 Task: Create ChildIssue0000000535 as Child Issue of Issue Issue0000000268 in Backlog  in Scrum Project Project0000000054 in Jira. Create ChildIssue0000000536 as Child Issue of Issue Issue0000000268 in Backlog  in Scrum Project Project0000000054 in Jira. Create ChildIssue0000000537 as Child Issue of Issue Issue0000000269 in Backlog  in Scrum Project Project0000000054 in Jira. Create ChildIssue0000000538 as Child Issue of Issue Issue0000000269 in Backlog  in Scrum Project Project0000000054 in Jira. Create ChildIssue0000000539 as Child Issue of Issue Issue0000000270 in Backlog  in Scrum Project Project0000000054 in Jira
Action: Mouse moved to (99, 218)
Screenshot: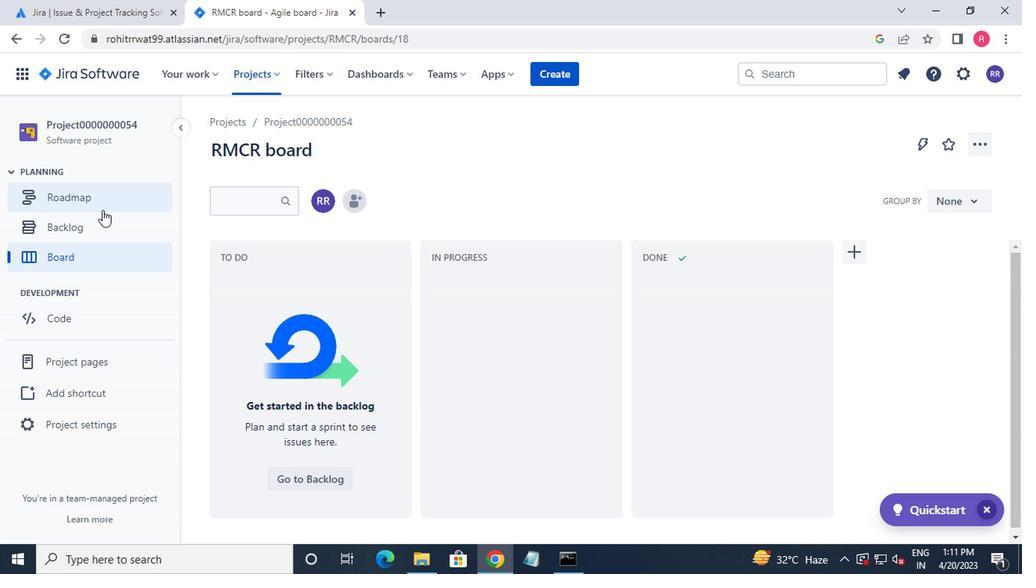 
Action: Mouse pressed left at (99, 218)
Screenshot: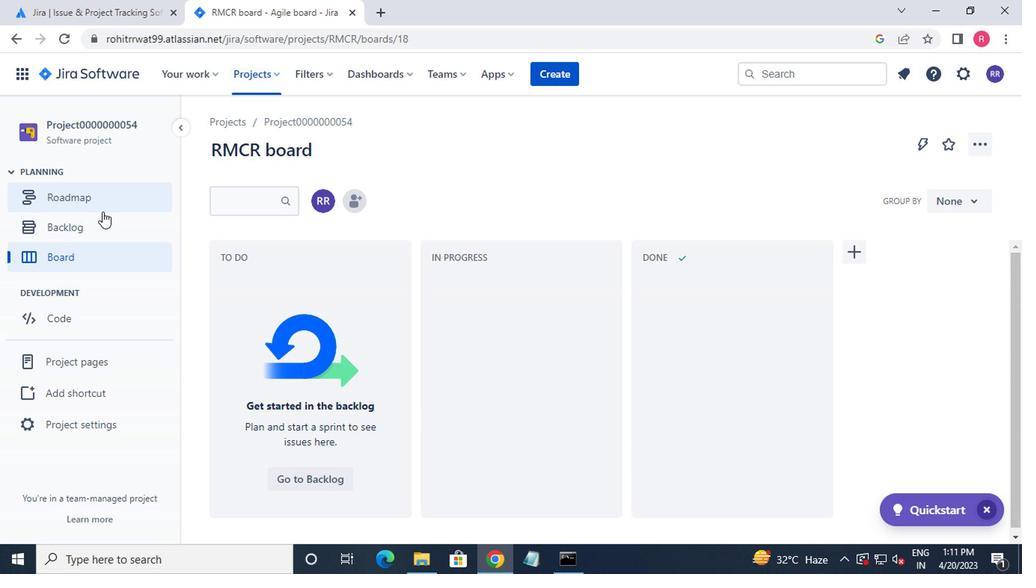 
Action: Mouse moved to (39, 44)
Screenshot: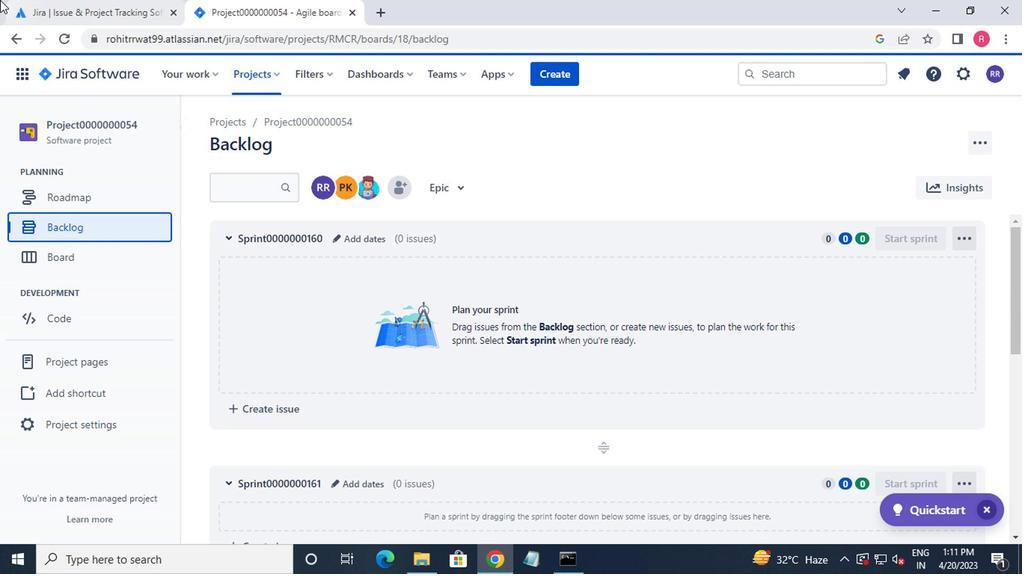 
Action: Mouse scrolled (39, 44) with delta (0, 0)
Screenshot: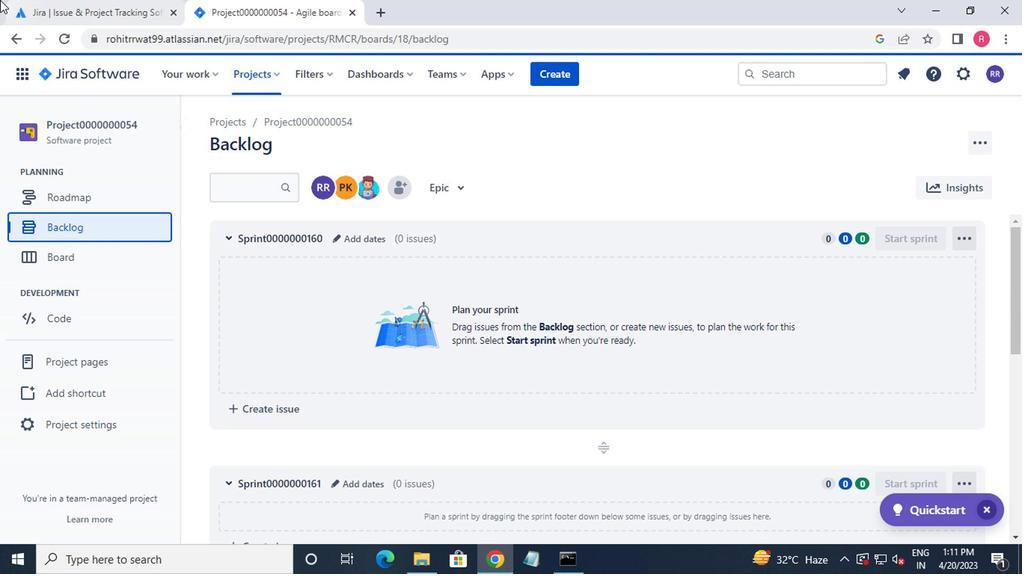 
Action: Mouse moved to (250, 190)
Screenshot: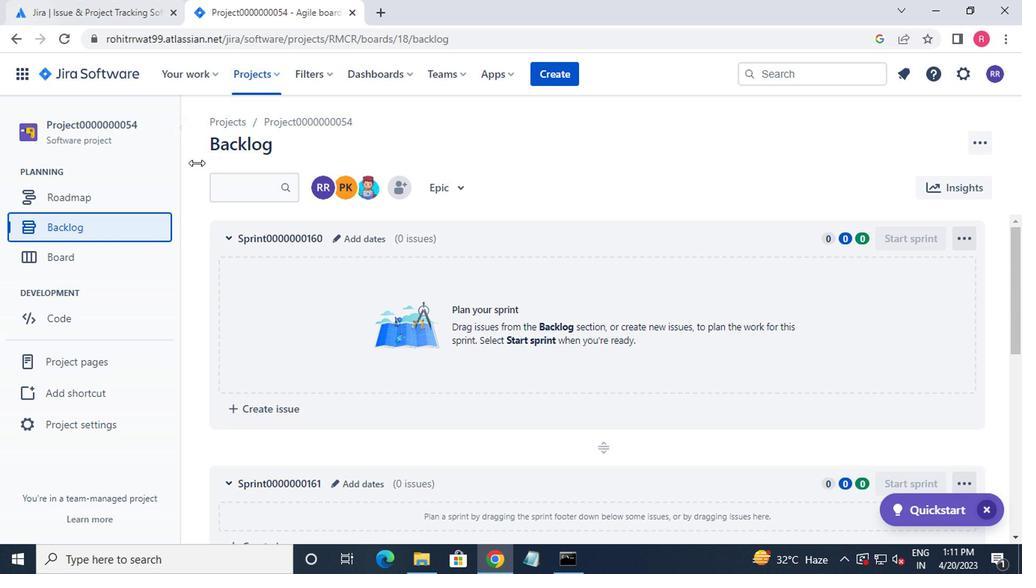 
Action: Mouse scrolled (250, 190) with delta (0, 0)
Screenshot: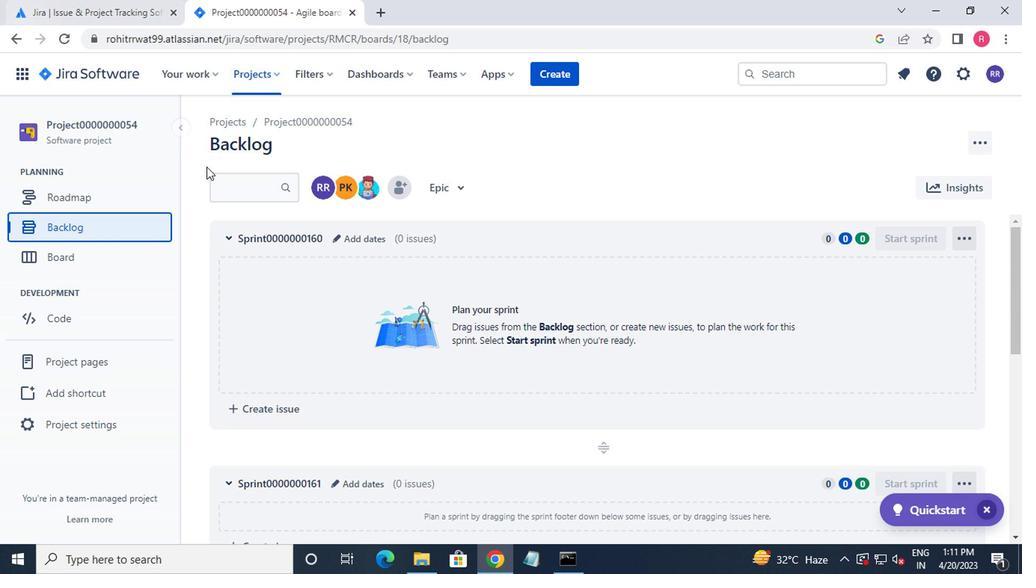 
Action: Mouse moved to (290, 217)
Screenshot: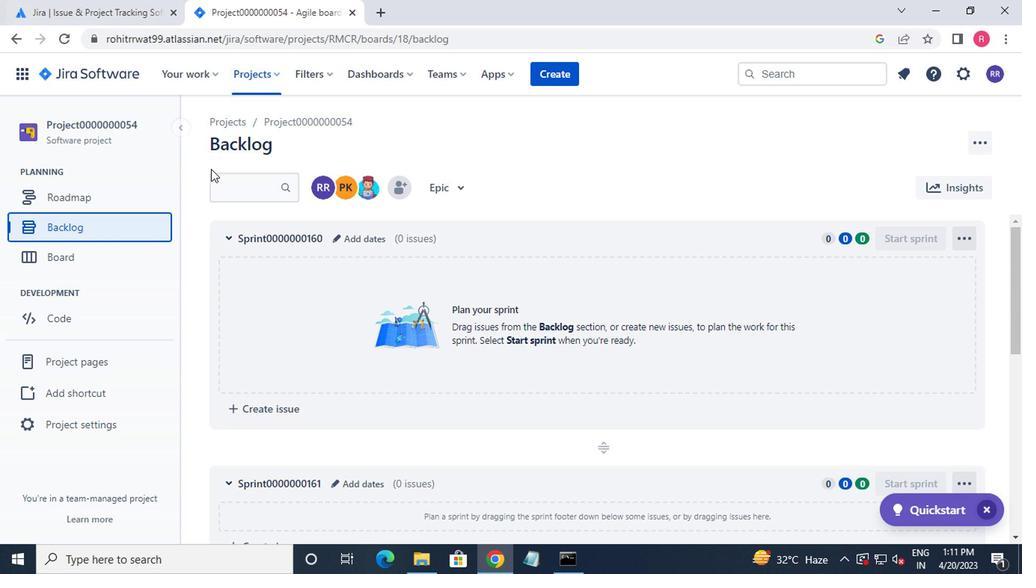 
Action: Mouse scrolled (290, 216) with delta (0, -1)
Screenshot: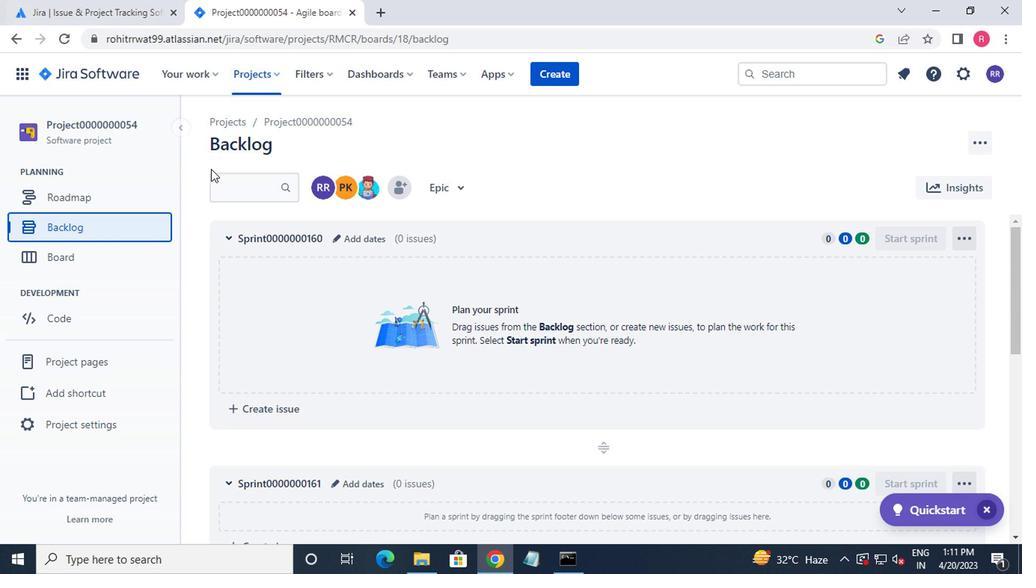 
Action: Mouse moved to (319, 234)
Screenshot: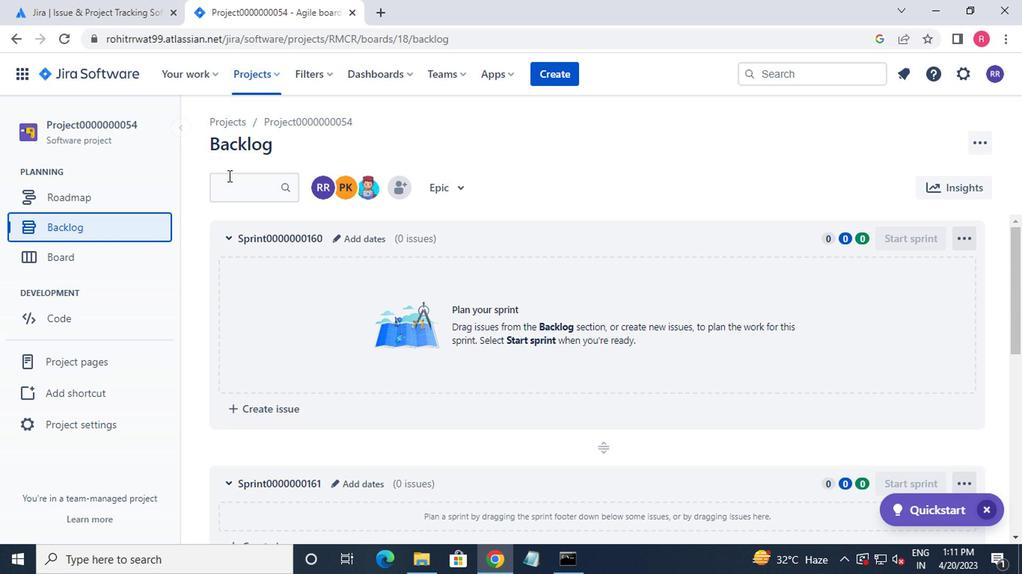 
Action: Mouse scrolled (319, 234) with delta (0, 0)
Screenshot: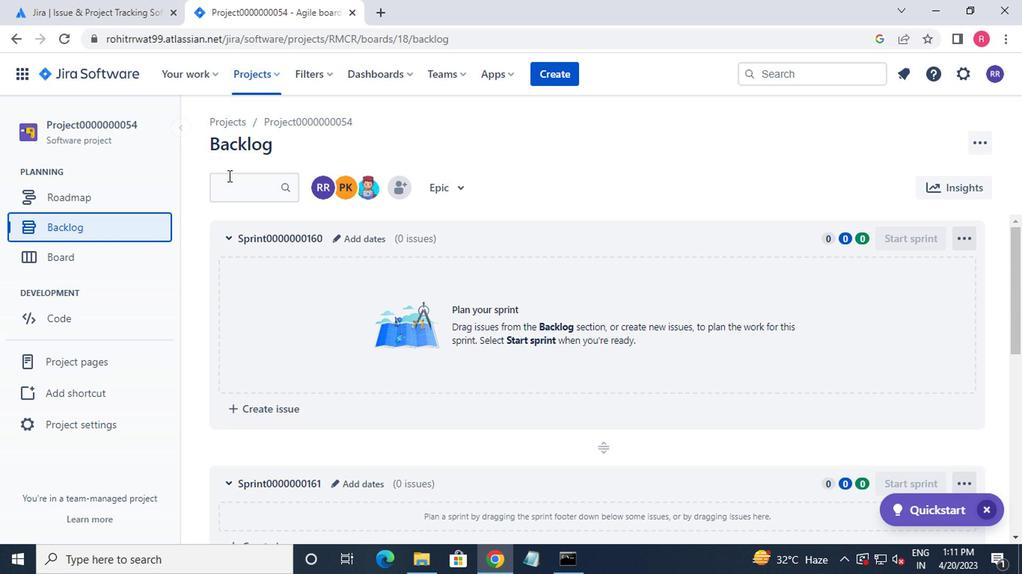 
Action: Mouse moved to (396, 256)
Screenshot: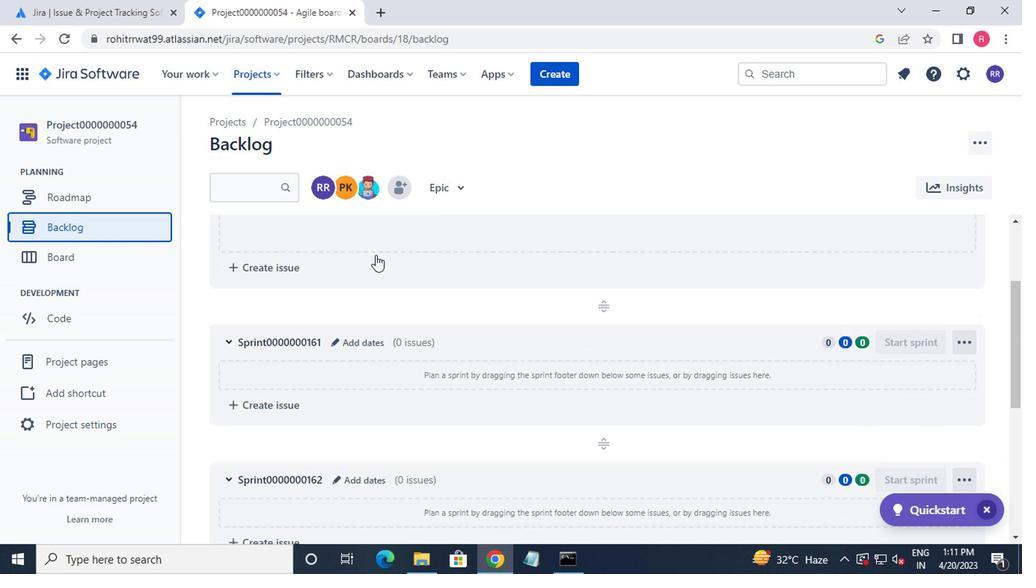 
Action: Mouse scrolled (396, 255) with delta (0, -1)
Screenshot: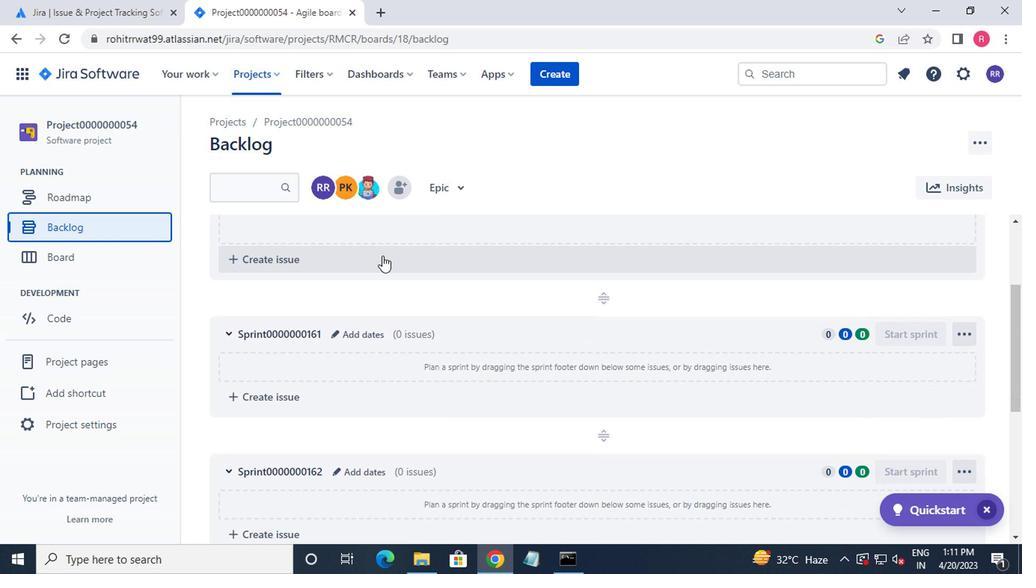 
Action: Mouse scrolled (396, 255) with delta (0, -1)
Screenshot: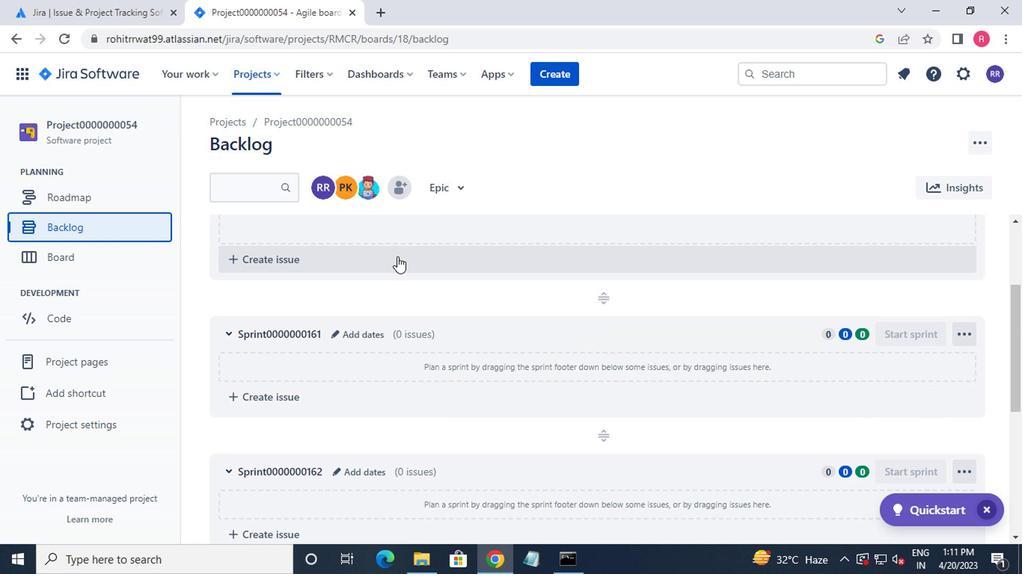 
Action: Mouse scrolled (396, 255) with delta (0, -1)
Screenshot: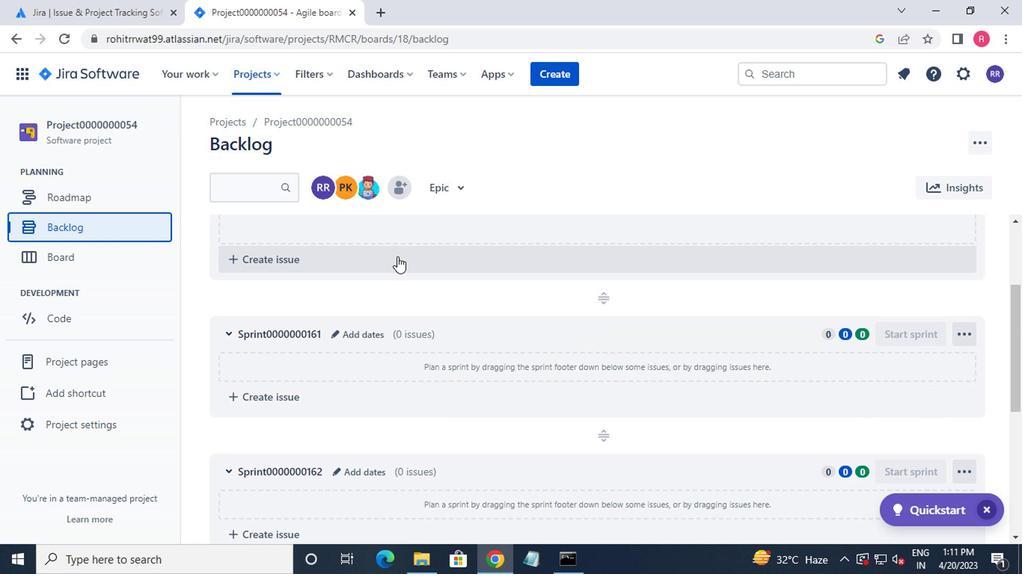 
Action: Mouse moved to (397, 256)
Screenshot: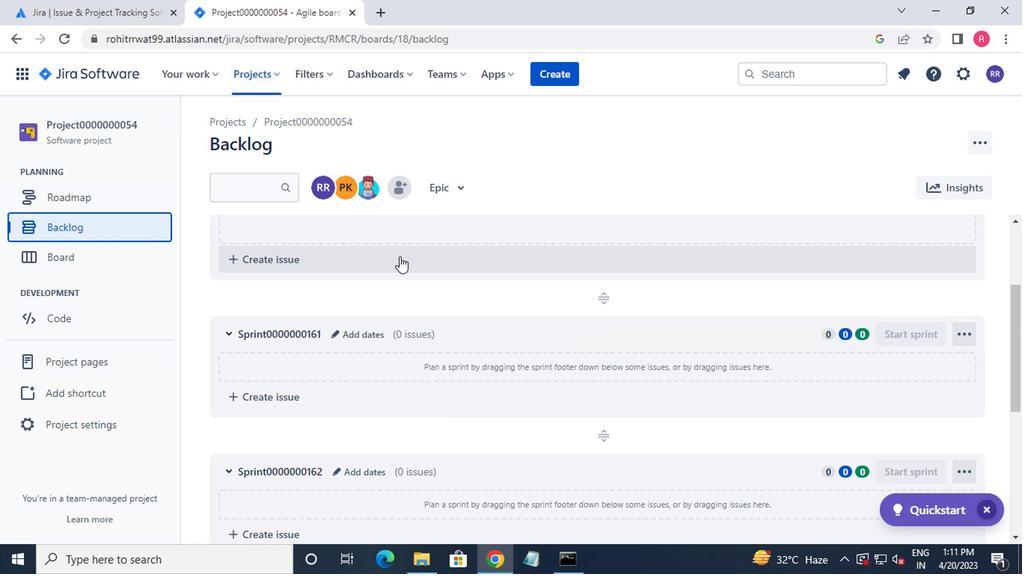 
Action: Mouse scrolled (397, 255) with delta (0, -1)
Screenshot: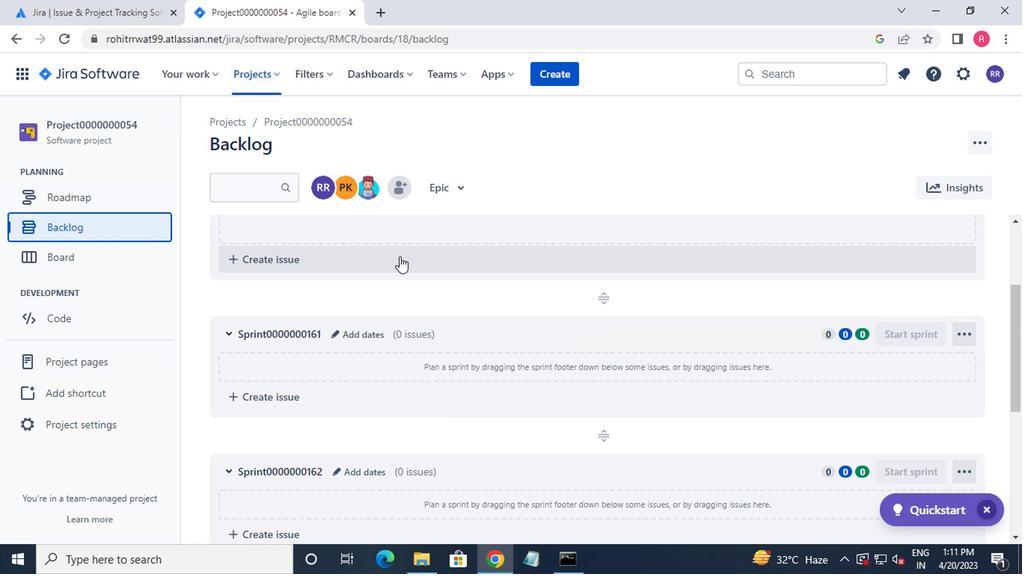 
Action: Mouse moved to (601, 410)
Screenshot: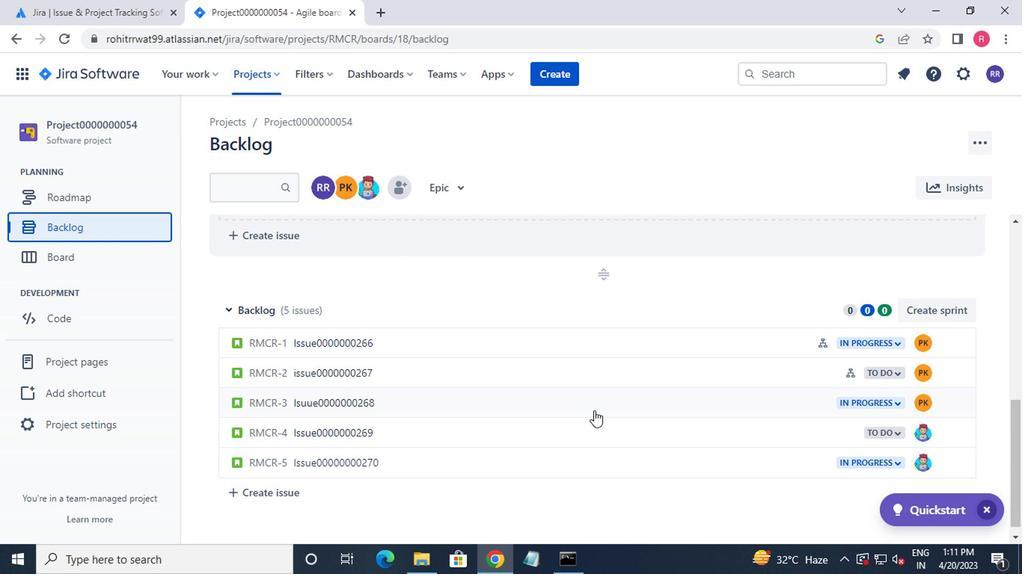 
Action: Mouse pressed left at (601, 410)
Screenshot: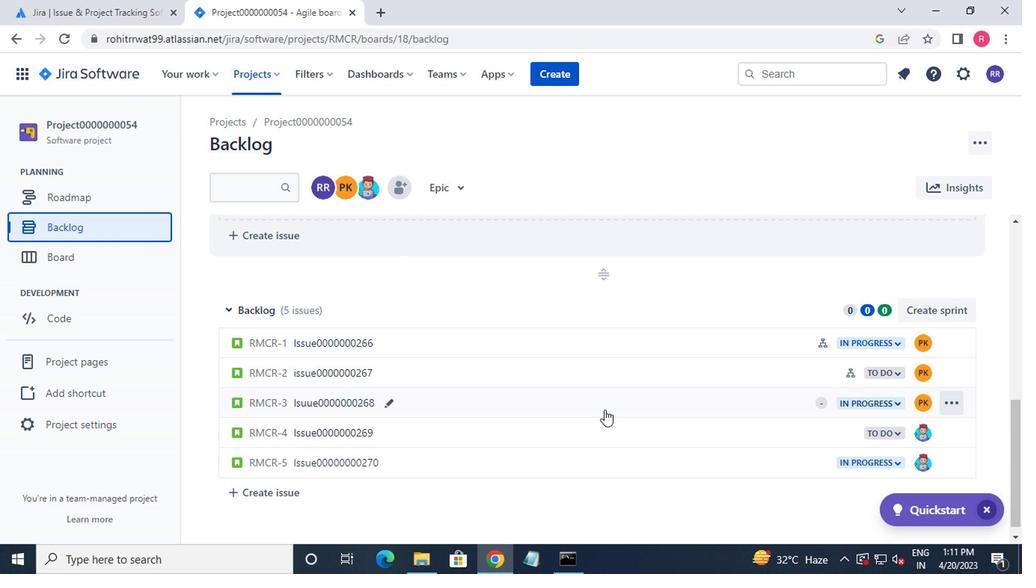 
Action: Mouse moved to (742, 299)
Screenshot: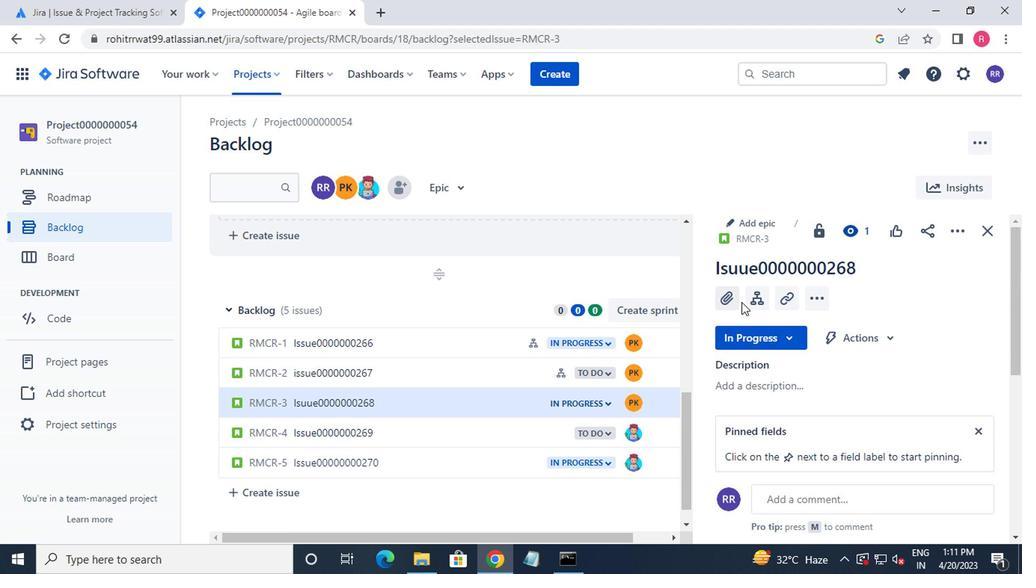 
Action: Mouse pressed left at (742, 299)
Screenshot: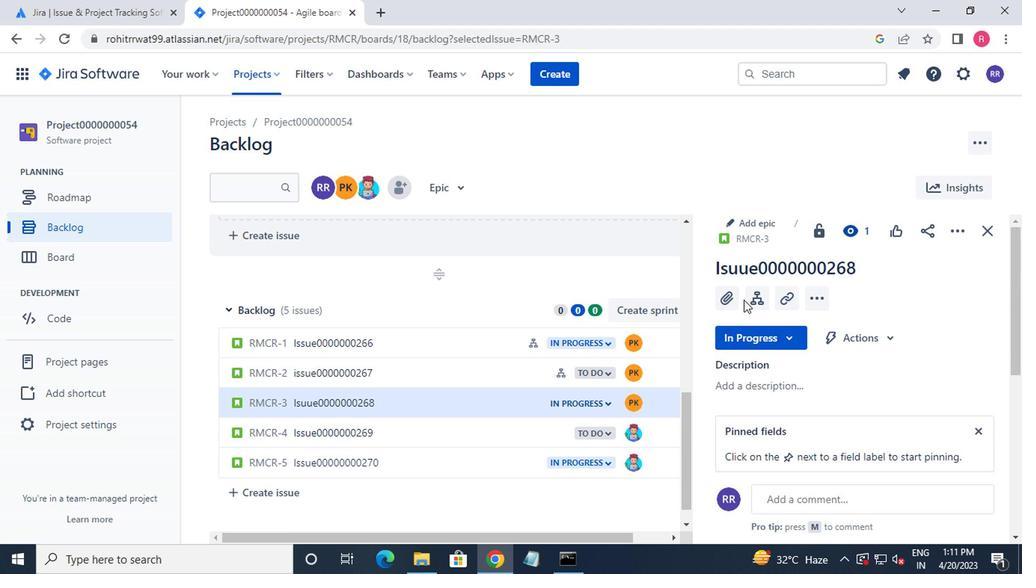 
Action: Mouse moved to (467, 171)
Screenshot: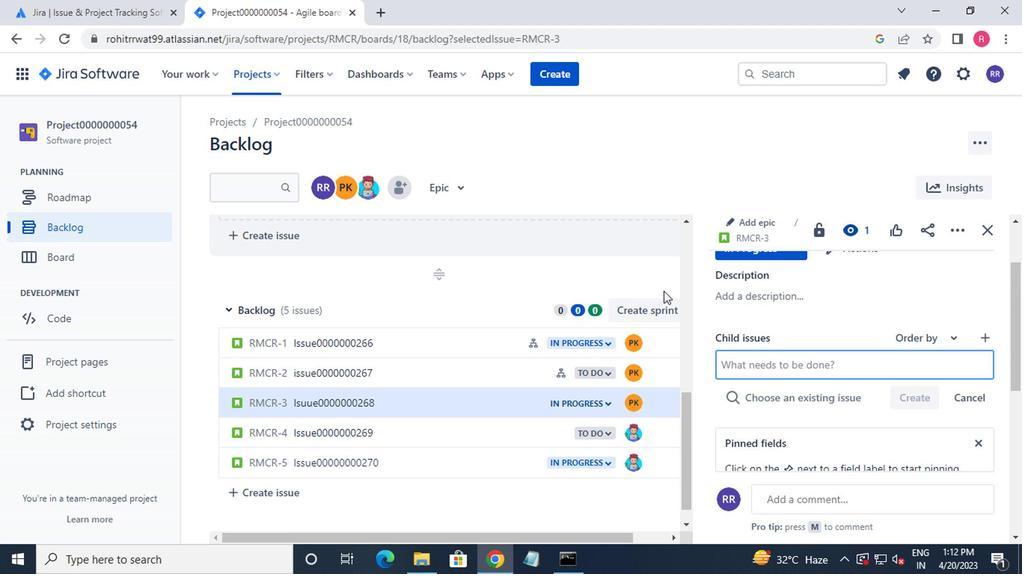 
Action: Key pressed <Key.shift><Key.shift>CHILD<Key.shift>ISSUE0000000535
Screenshot: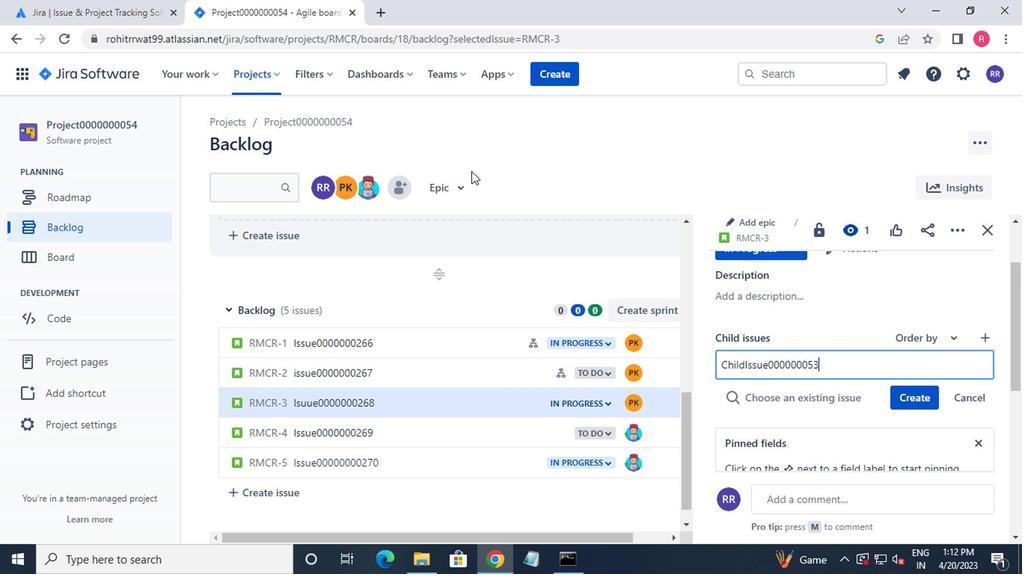 
Action: Mouse moved to (1017, 113)
Screenshot: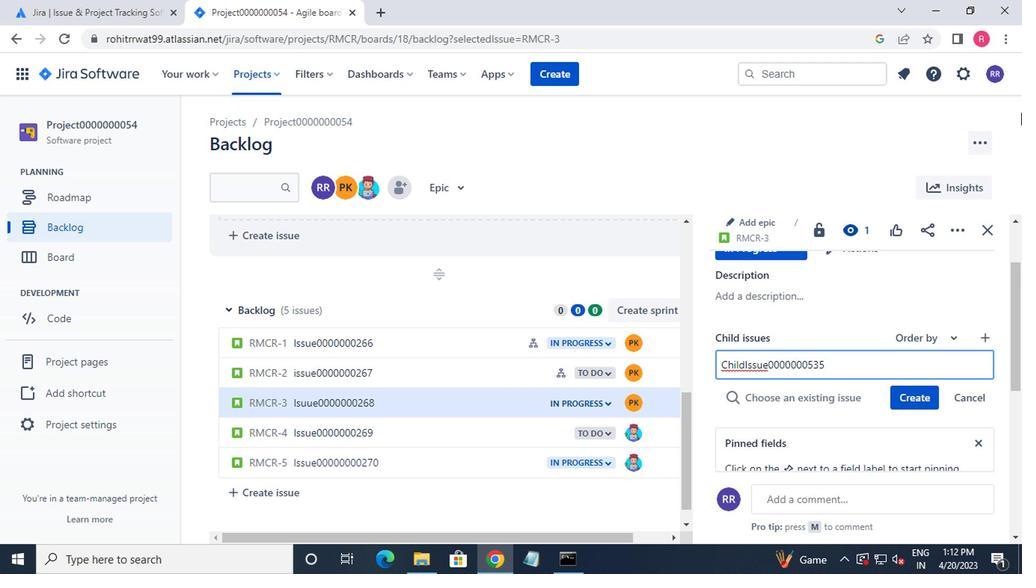 
Action: Key pressed <Key.enter><Key.shift><Key.shift>CHILD<Key.shift_r>ISSUE0000000536<Key.enter>
Screenshot: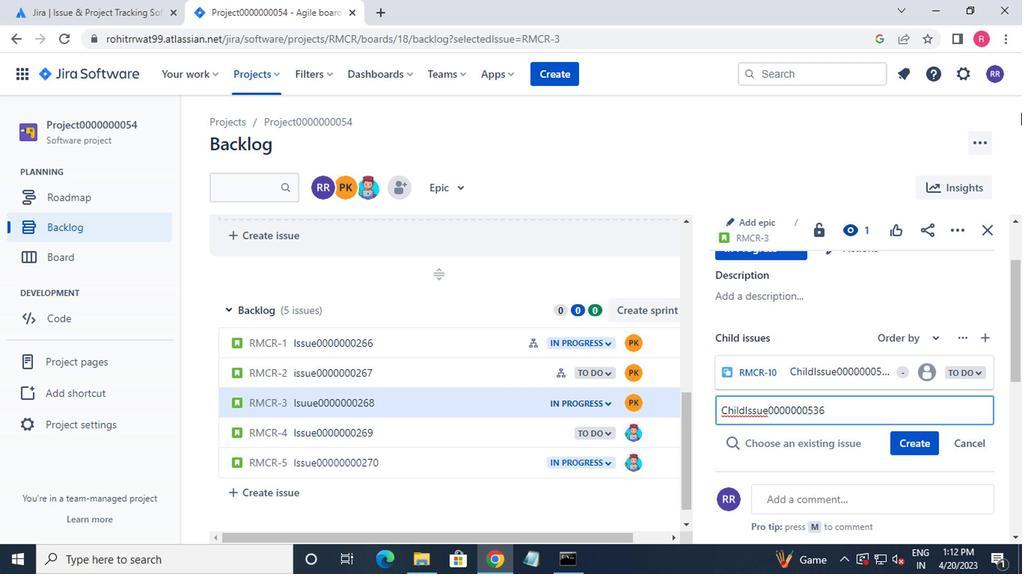 
Action: Mouse moved to (474, 434)
Screenshot: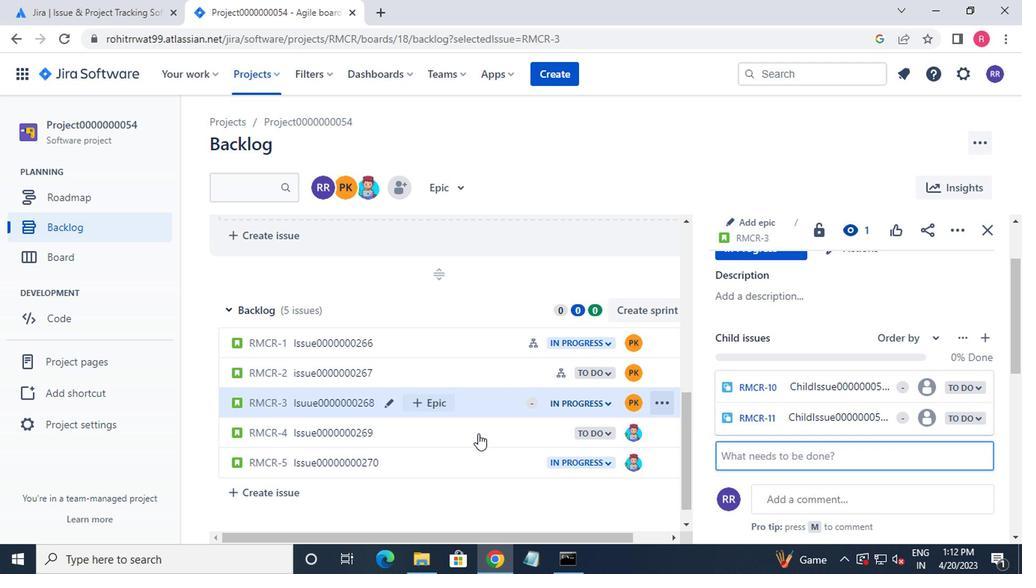 
Action: Mouse pressed left at (474, 434)
Screenshot: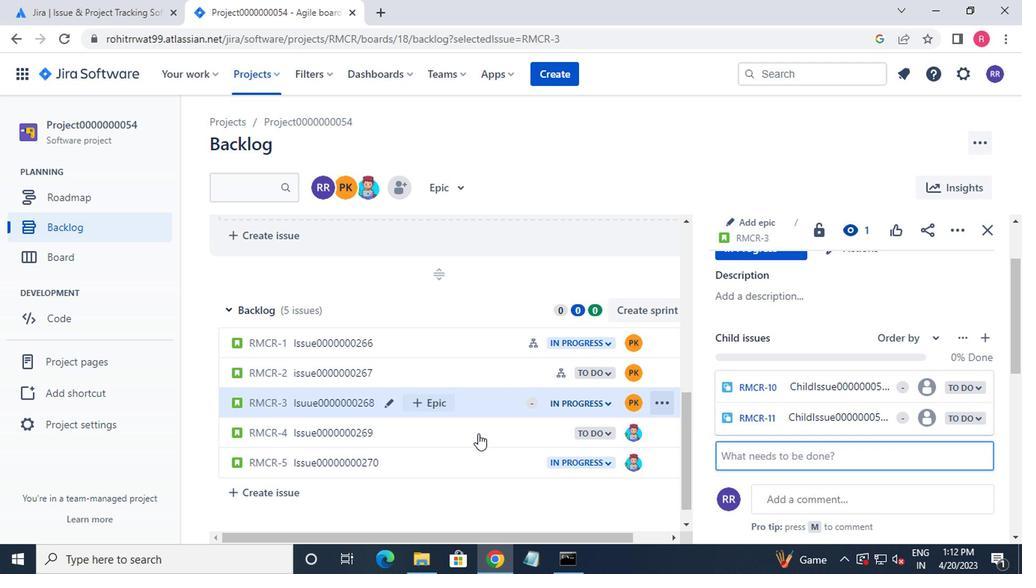 
Action: Mouse moved to (762, 308)
Screenshot: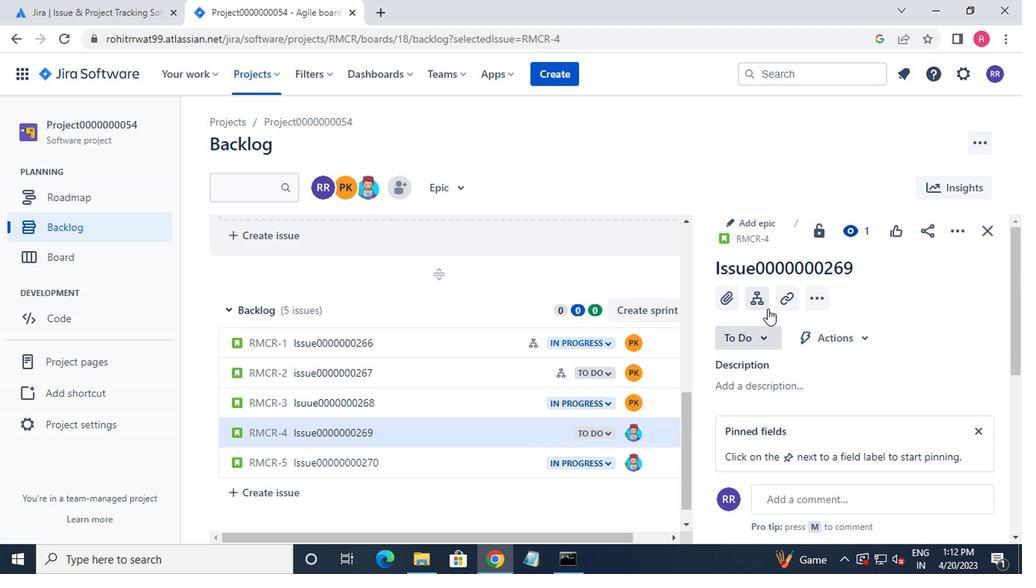 
Action: Mouse pressed left at (762, 308)
Screenshot: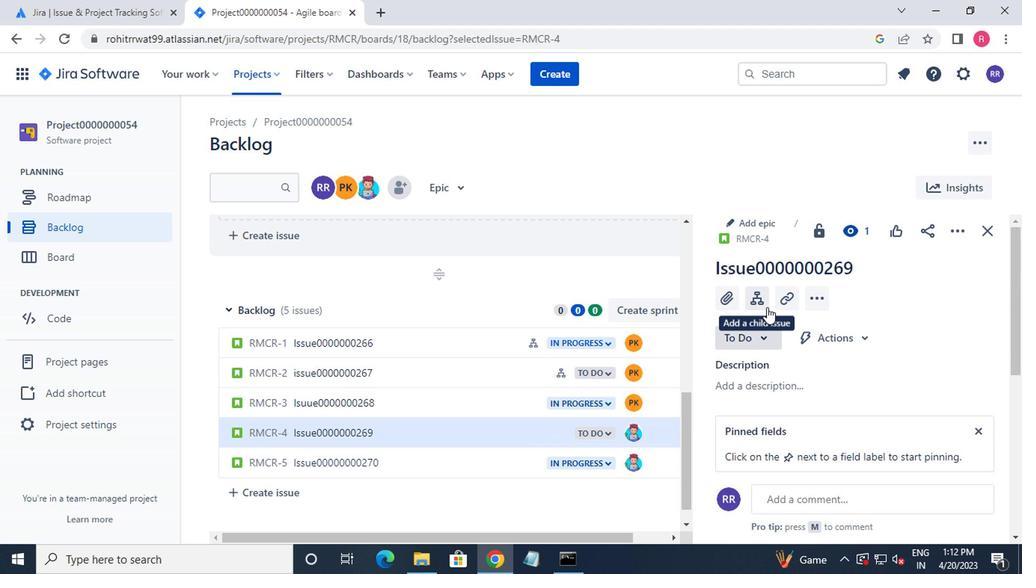 
Action: Mouse moved to (756, 314)
Screenshot: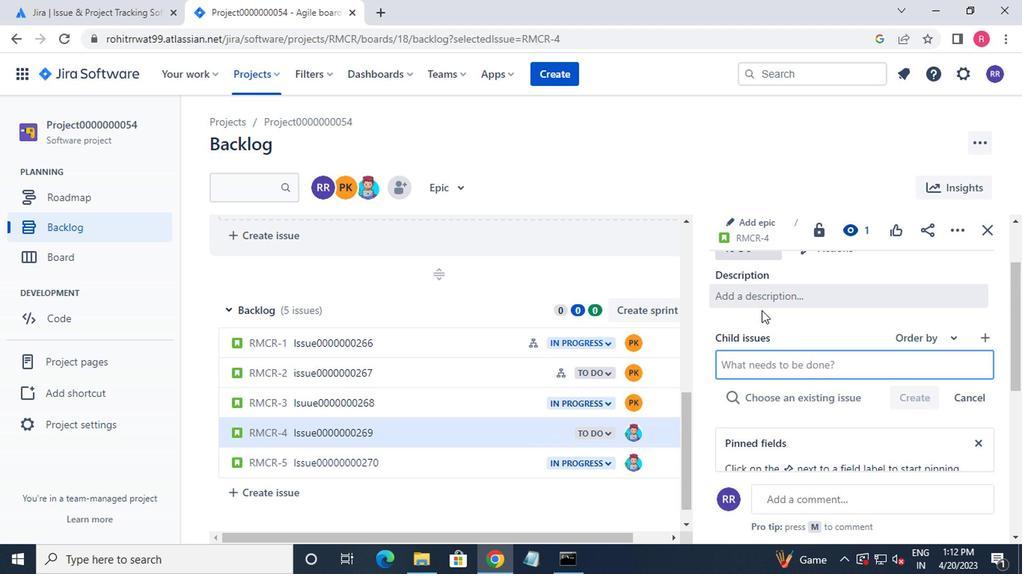 
Action: Key pressed <Key.shift>CHILF<Key.backspace>D<Key.shift_r>ISSUE0000000537<Key.enter><Key.shift>CHILD<Key.shift_r>ISSUE0000000
Screenshot: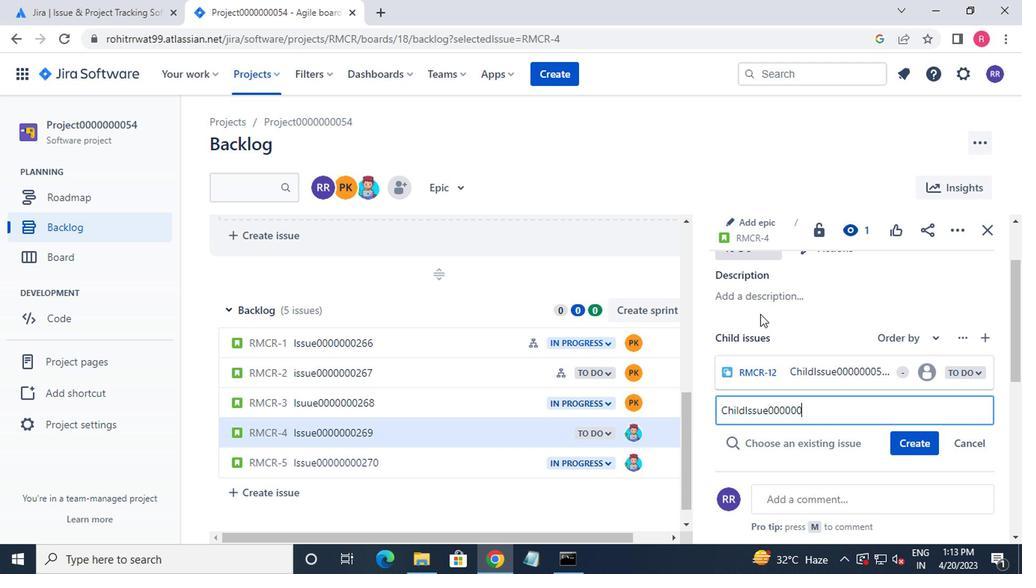 
Action: Mouse moved to (825, 391)
Screenshot: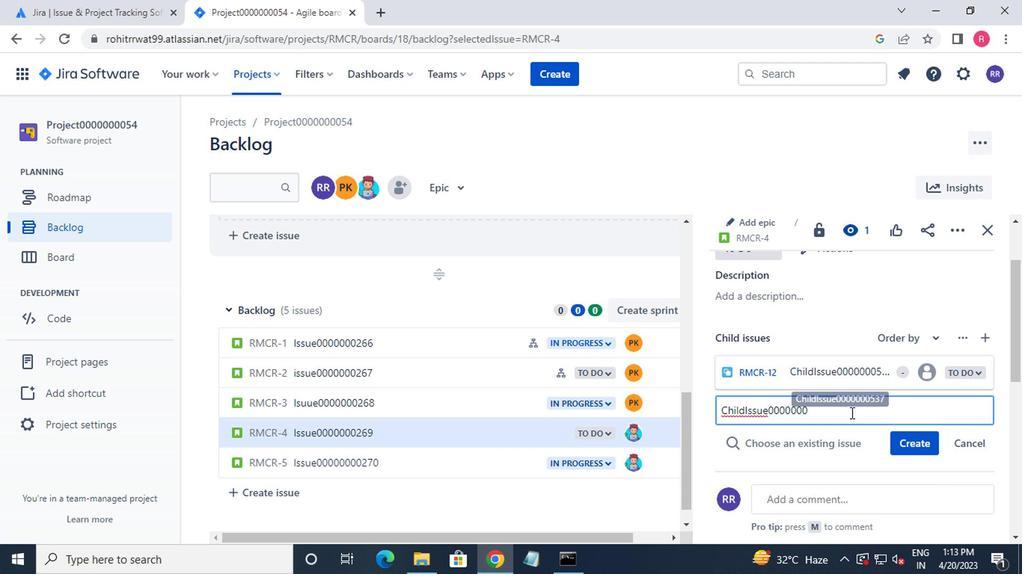 
Action: Key pressed 38<Key.enter>
Screenshot: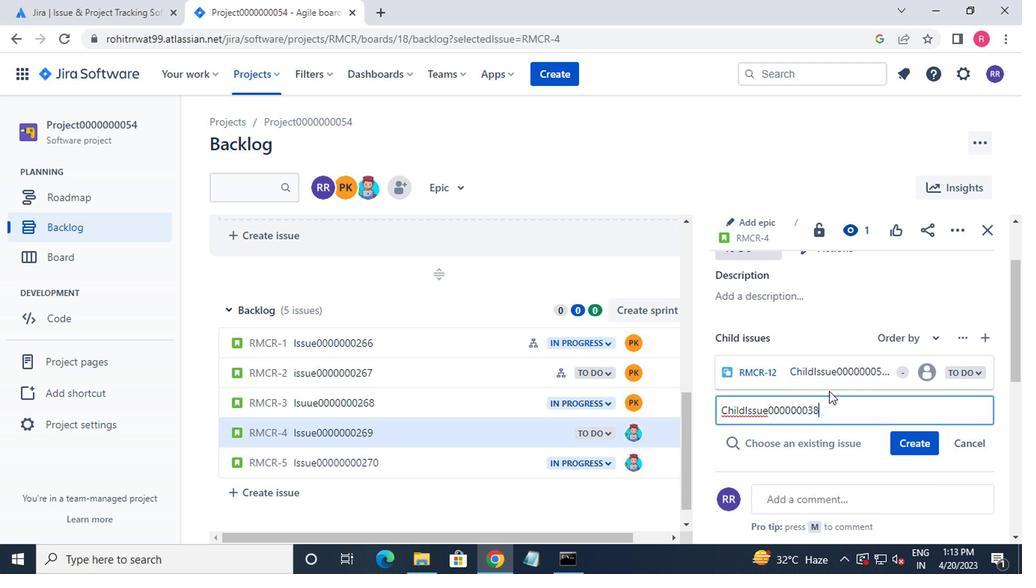 
Action: Mouse moved to (447, 466)
Screenshot: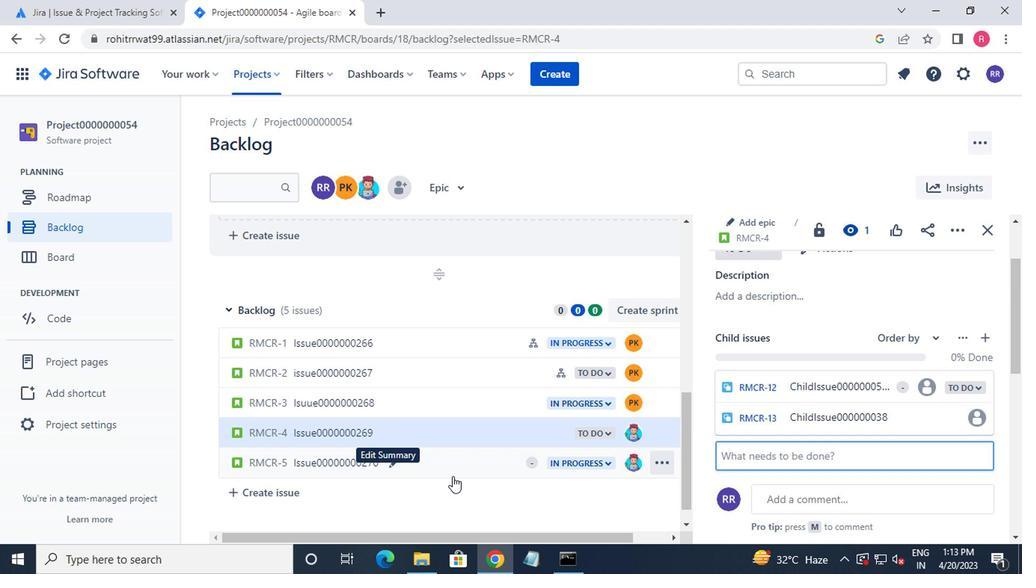 
Action: Mouse pressed left at (447, 466)
Screenshot: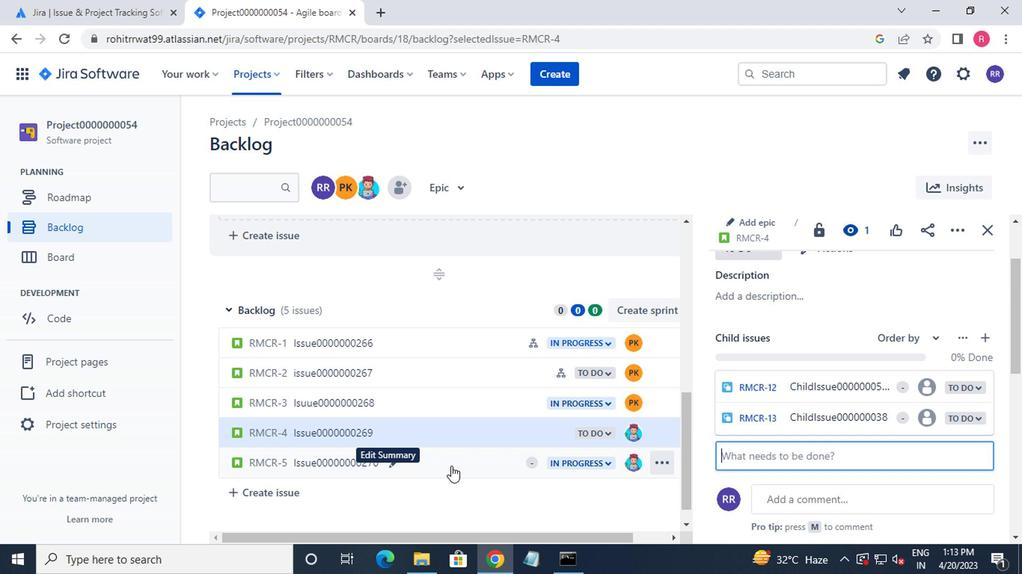 
Action: Mouse moved to (753, 296)
Screenshot: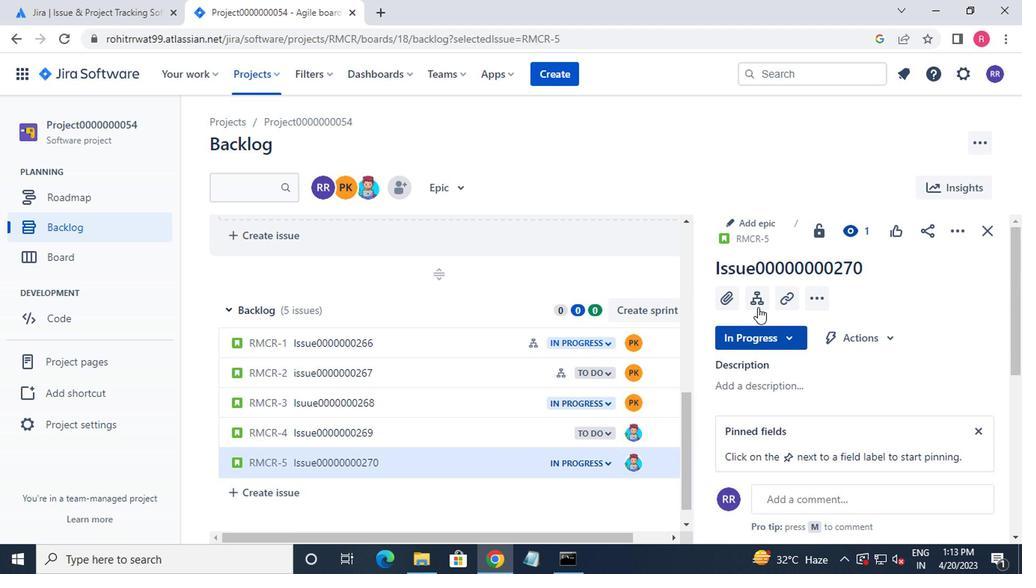 
Action: Mouse pressed left at (753, 296)
Screenshot: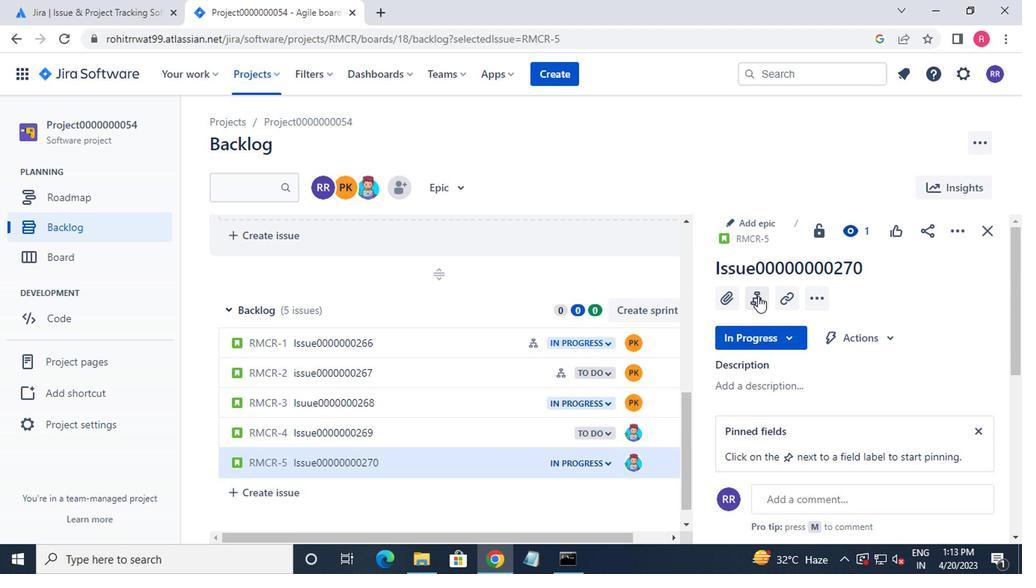 
Action: Mouse moved to (589, 185)
Screenshot: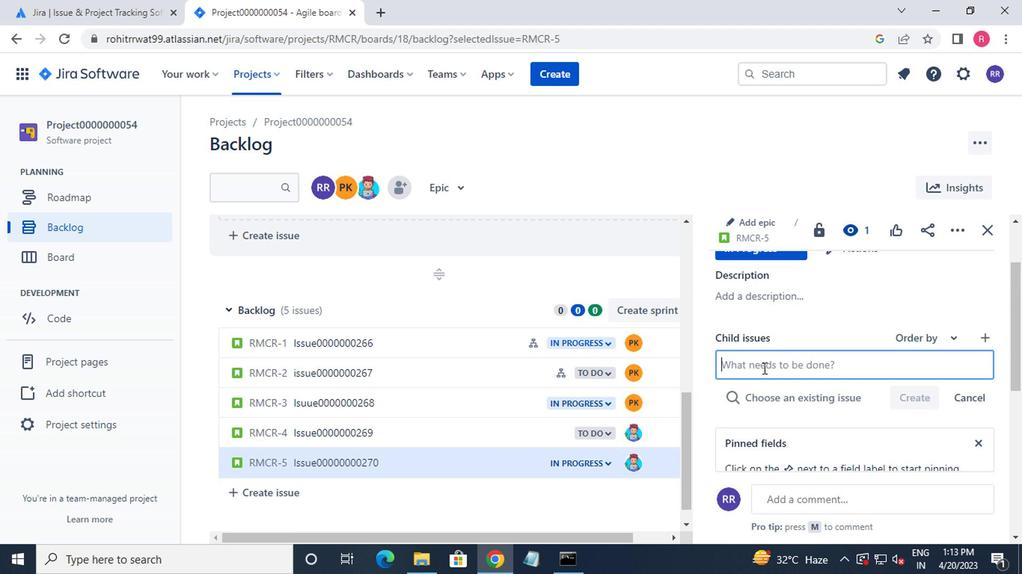 
Action: Key pressed <Key.shift>CHILD<Key.shift_r>ISSUE0000000539<Key.enter>
Screenshot: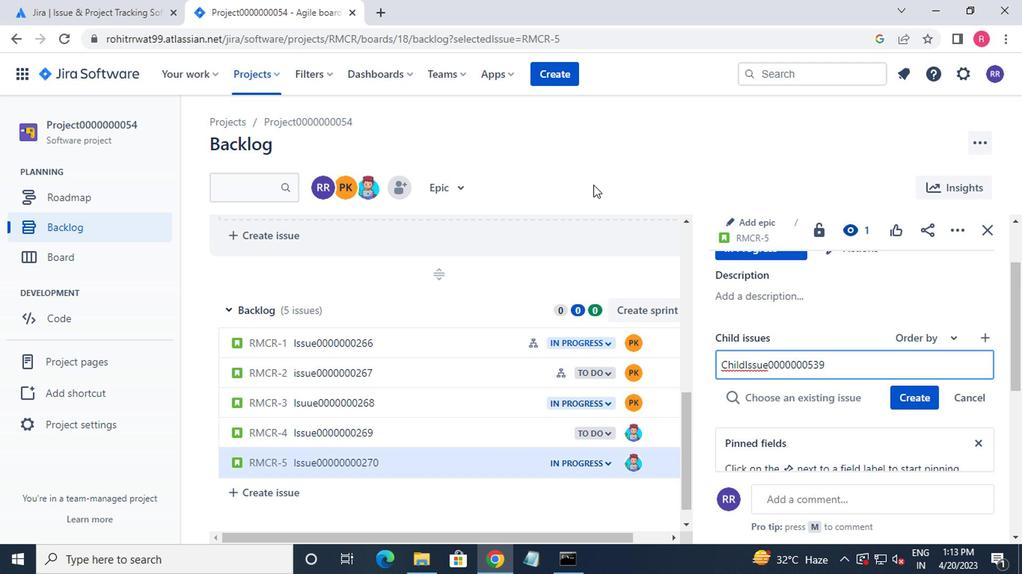 
